 Task: Change the value of the limit to 20 in the editor management.
Action: Mouse moved to (44, 555)
Screenshot: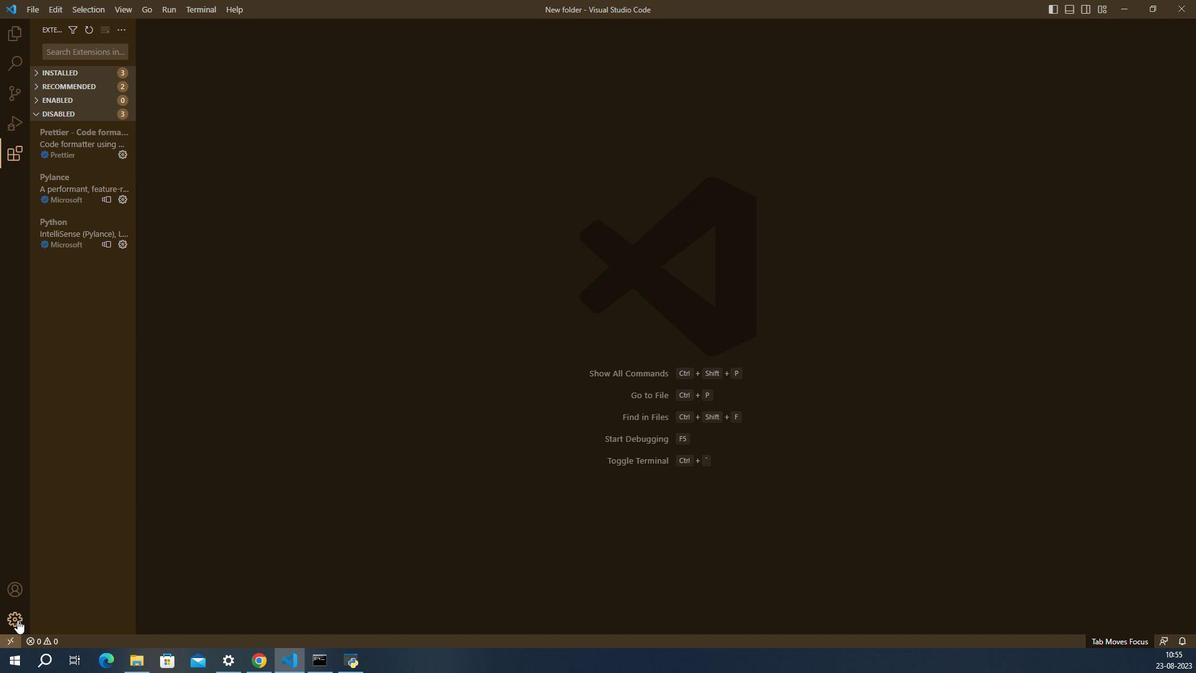 
Action: Mouse pressed left at (44, 555)
Screenshot: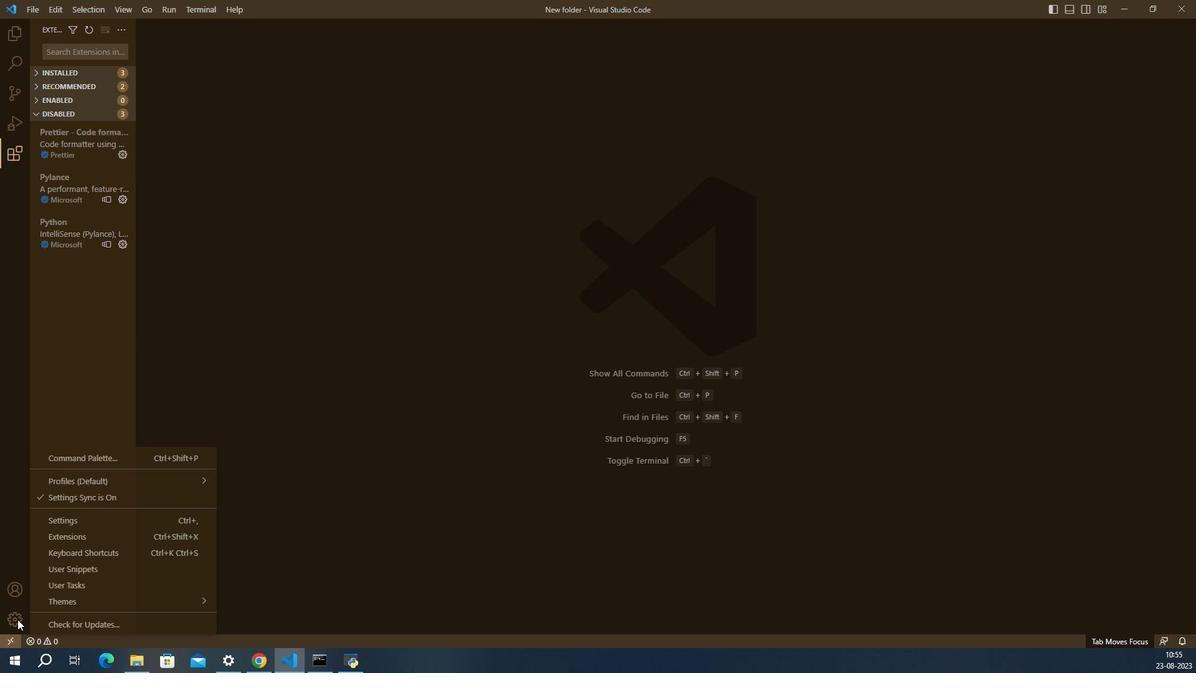 
Action: Mouse moved to (59, 518)
Screenshot: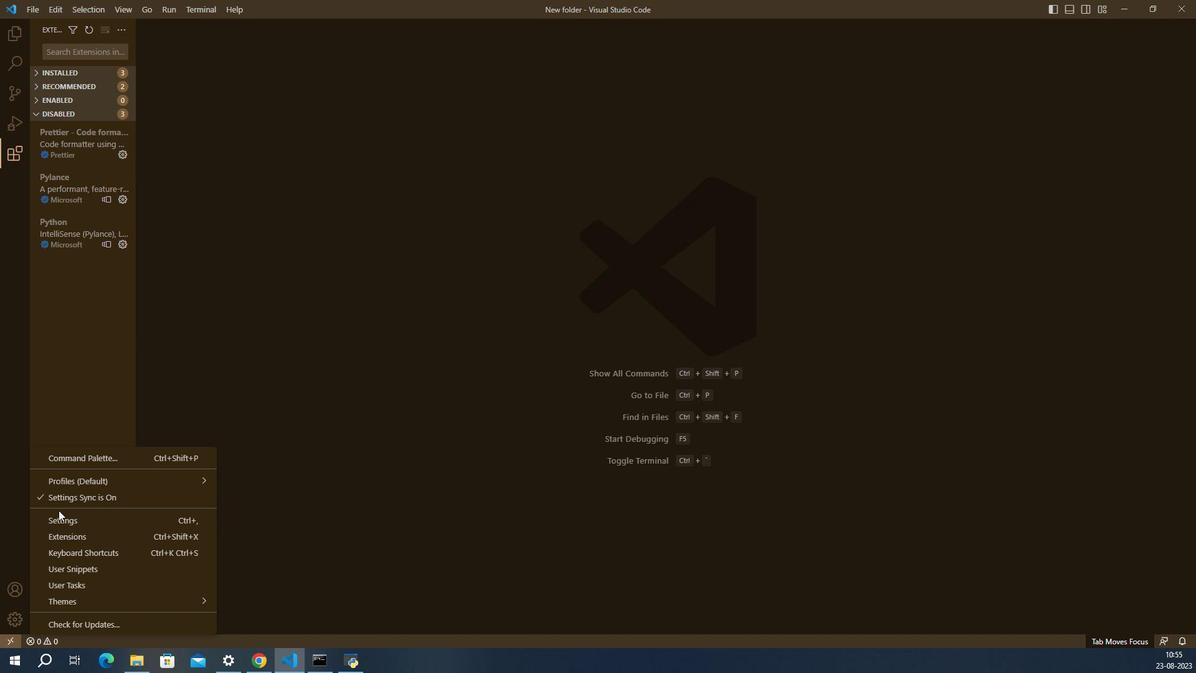 
Action: Mouse pressed left at (59, 518)
Screenshot: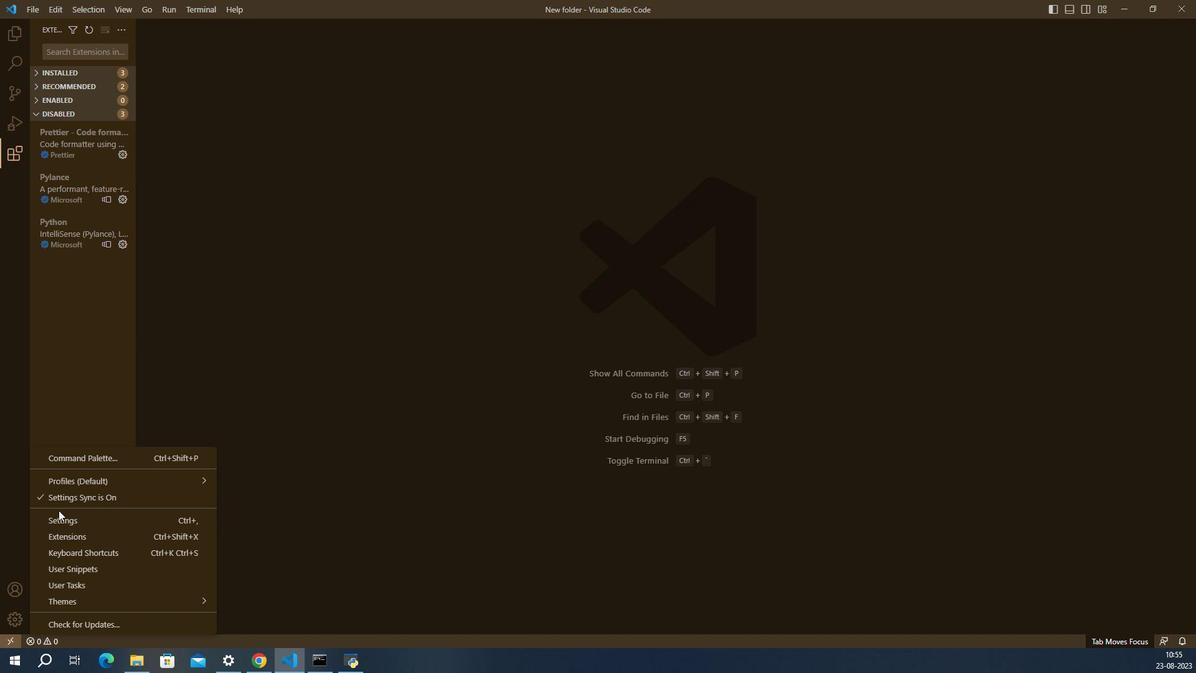 
Action: Mouse moved to (60, 521)
Screenshot: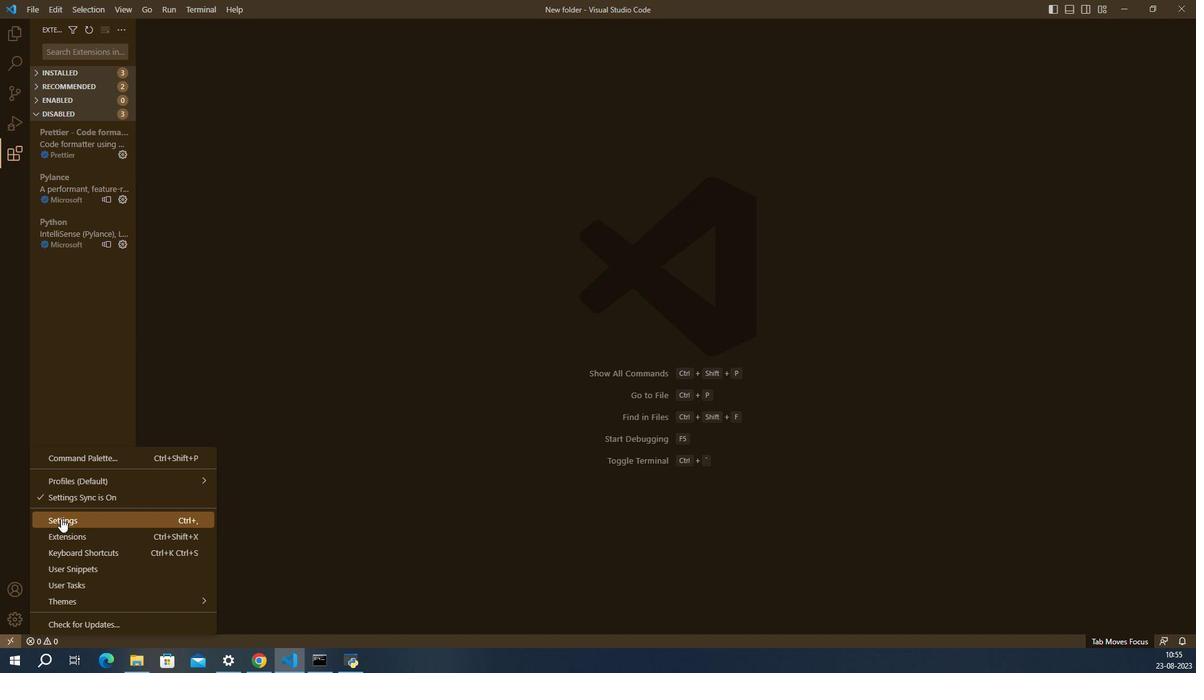 
Action: Mouse pressed left at (60, 521)
Screenshot: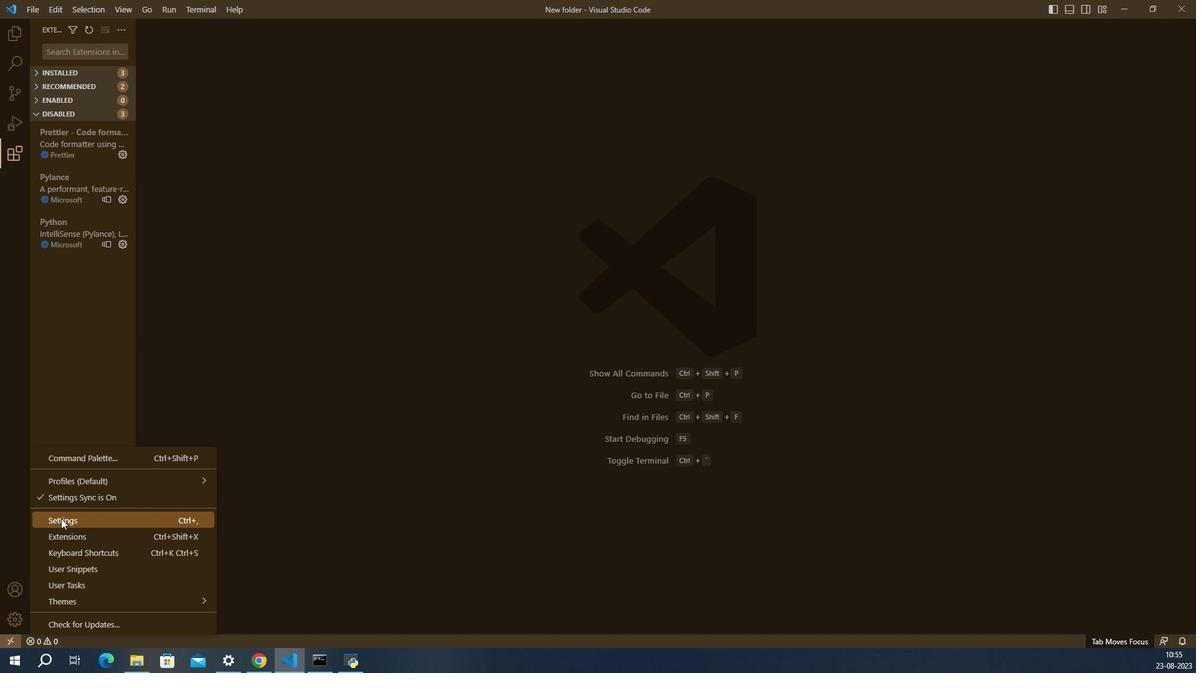
Action: Mouse moved to (239, 521)
Screenshot: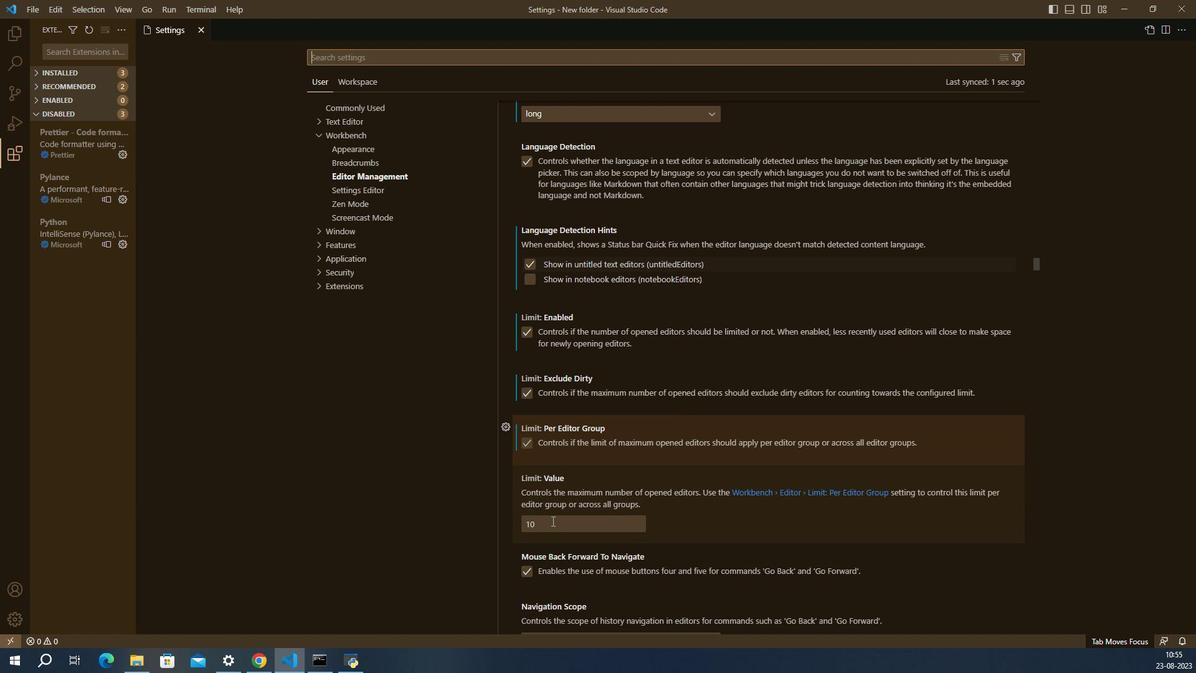 
Action: Mouse pressed left at (239, 521)
Screenshot: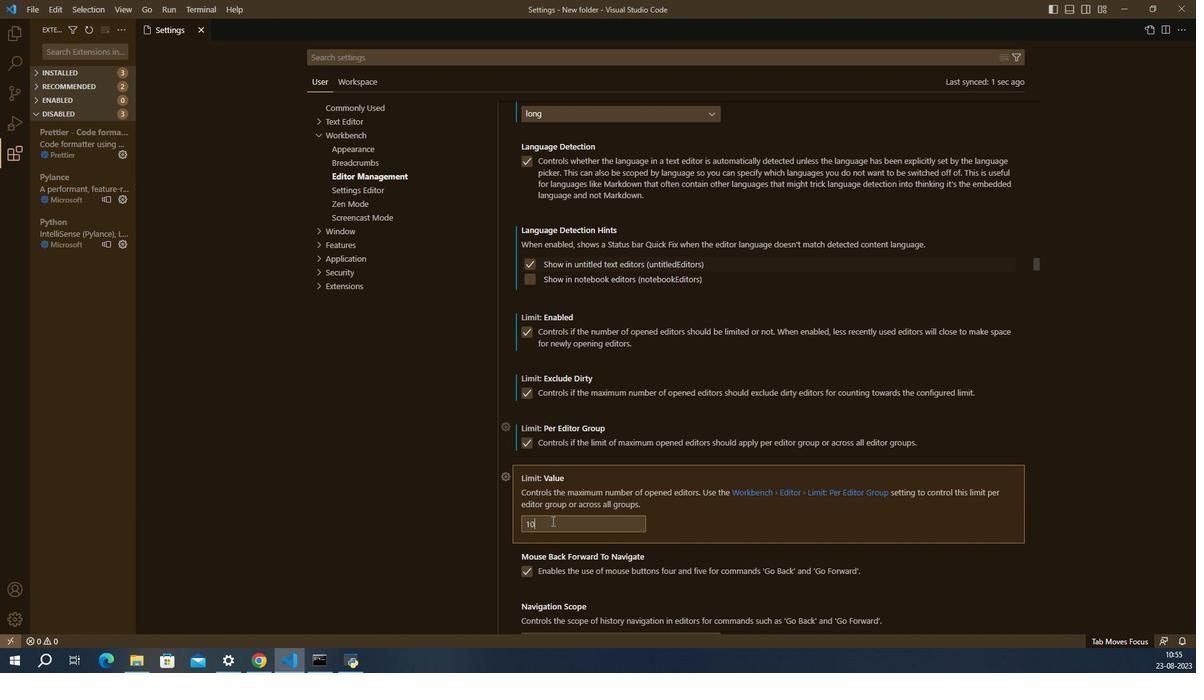 
Action: Key pressed <Key.backspace><Key.backspace>20
Screenshot: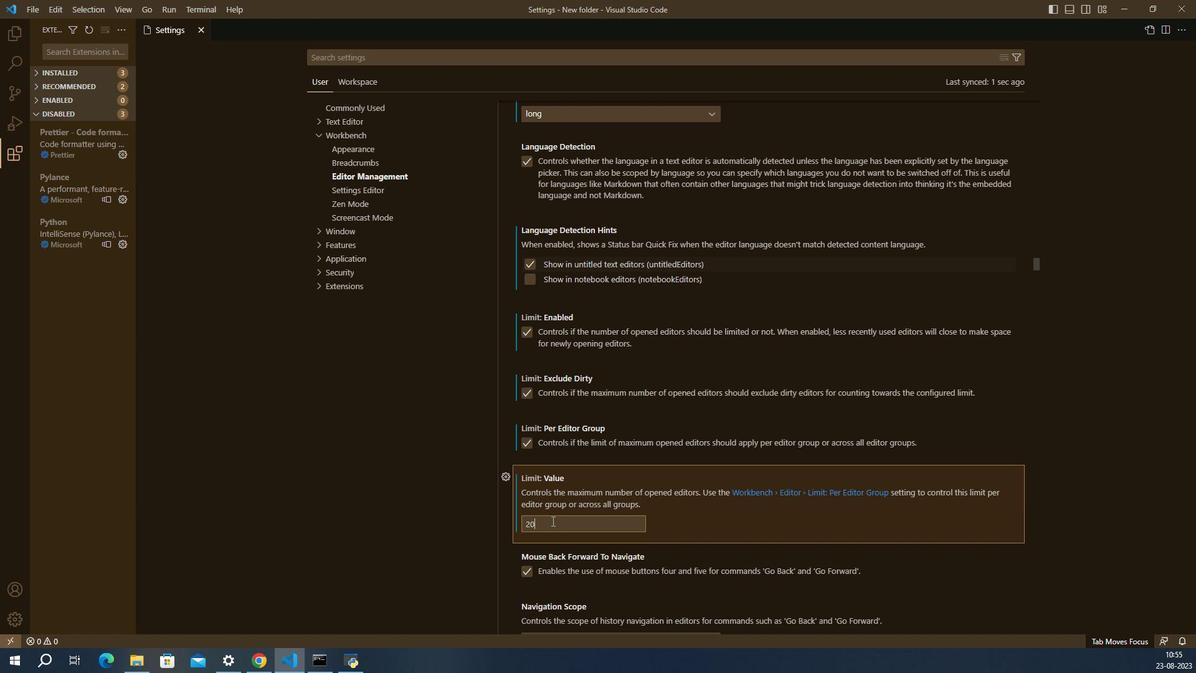 
